 Task: Find restaurants with Japanese cuisine.
Action: Mouse moved to (309, 74)
Screenshot: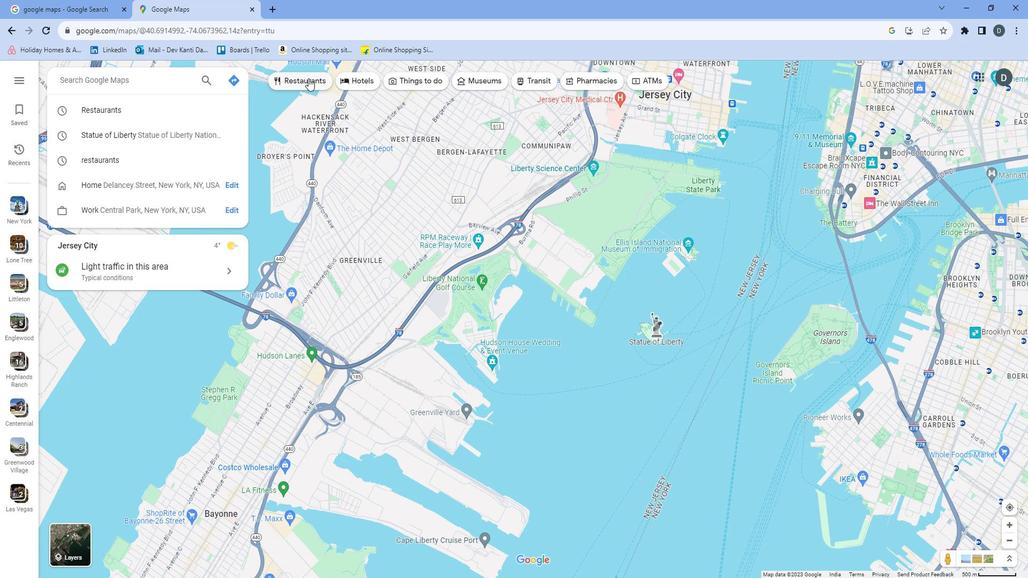 
Action: Mouse pressed left at (309, 74)
Screenshot: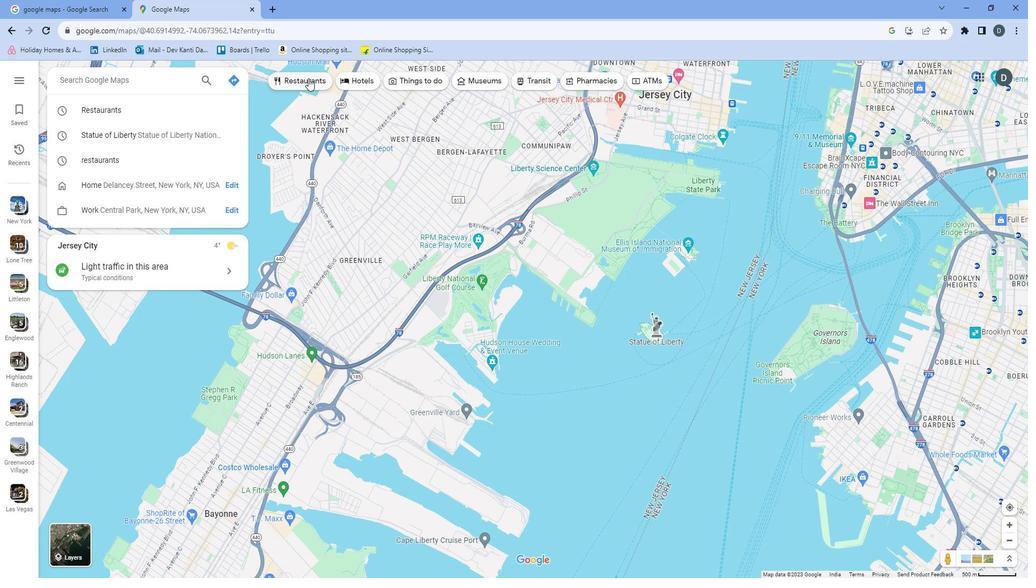 
Action: Mouse moved to (420, 78)
Screenshot: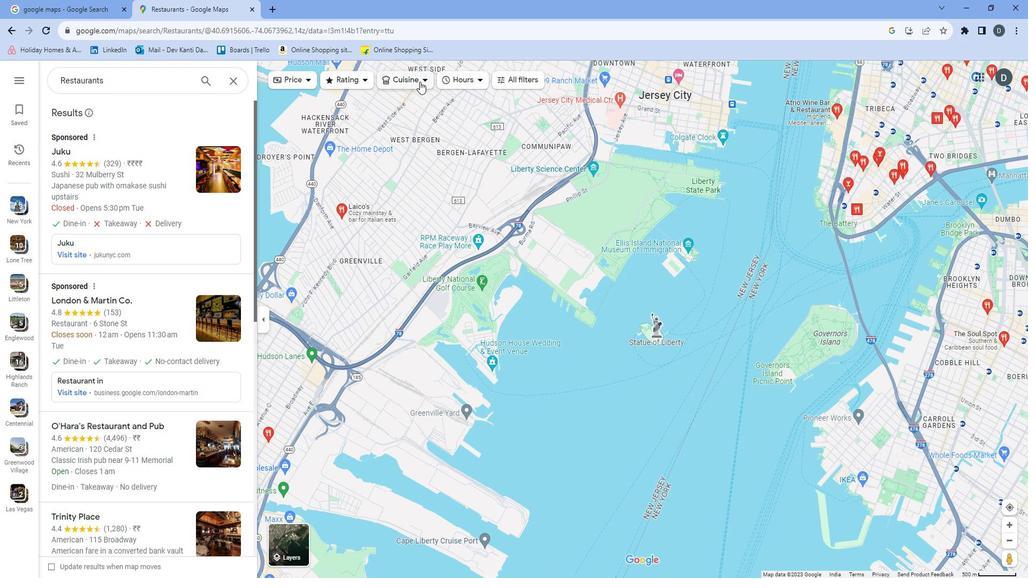 
Action: Mouse pressed left at (420, 78)
Screenshot: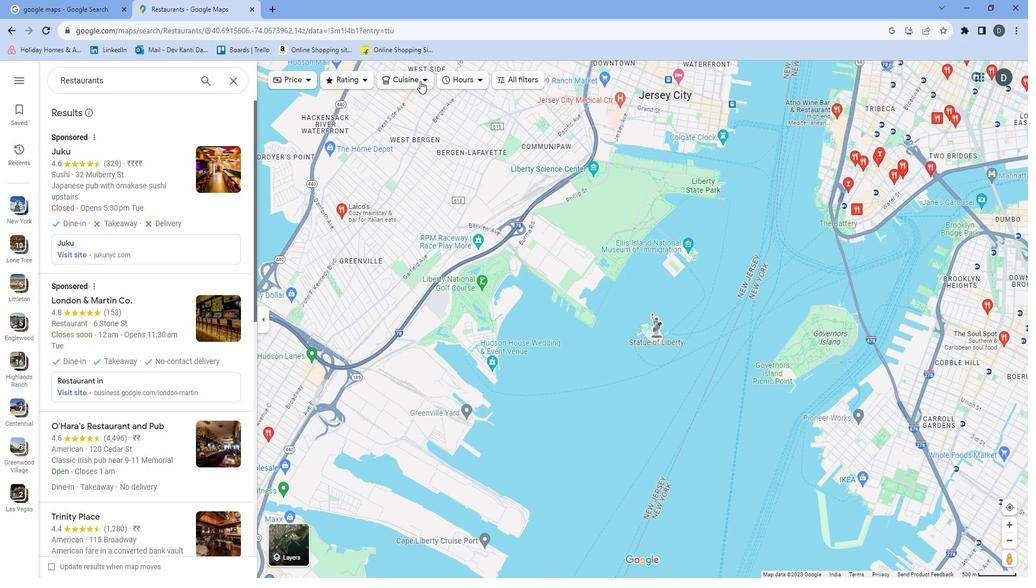 
Action: Mouse moved to (411, 238)
Screenshot: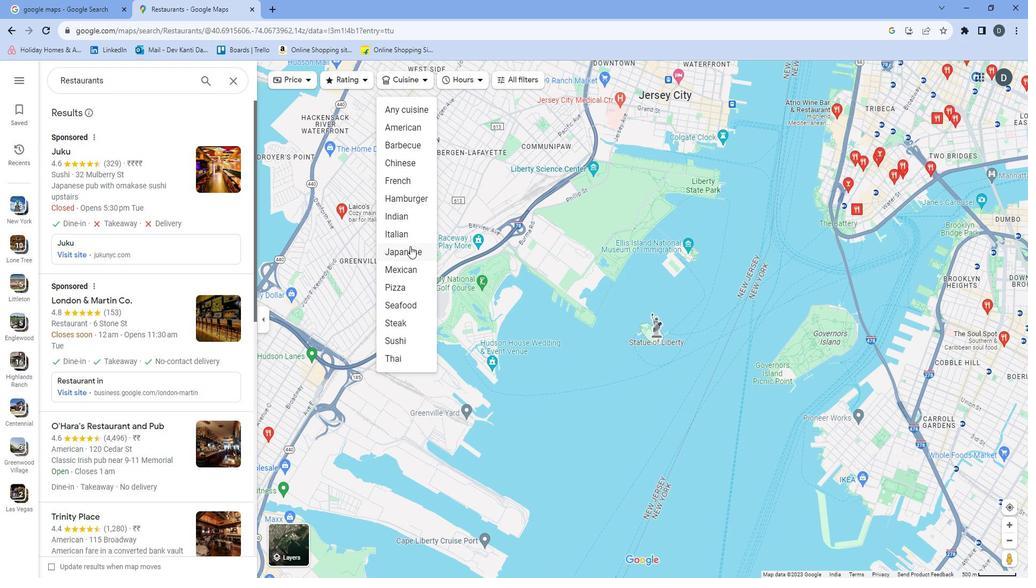 
Action: Mouse pressed left at (411, 238)
Screenshot: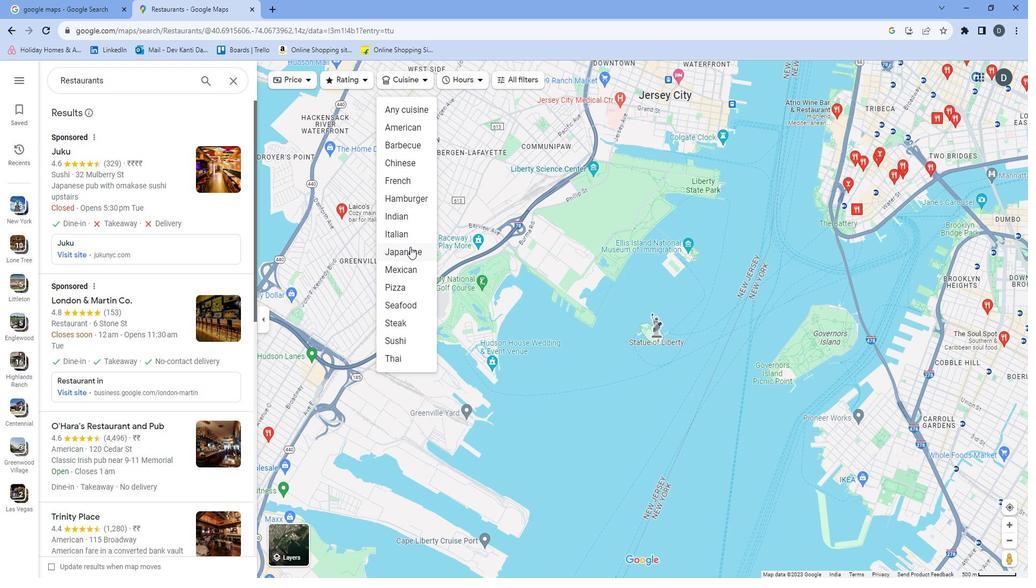 
Action: Mouse moved to (404, 189)
Screenshot: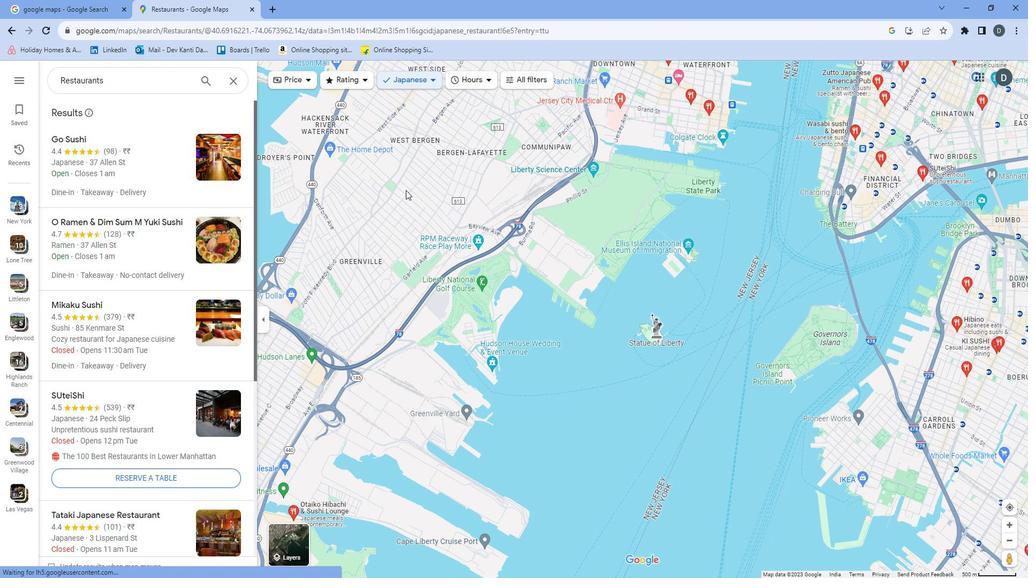 
